 Task: Open a blank sheet, save the file as bpa.txt Add Heading 'Benefits of a positive attitude: 'Add the following points with tick bullets '•	Increased resilience_x000D_
•	Improved relationships_x000D_
•	Enhanced problem-solving skills_x000D_
' Highlight heading with color  Blue ,change the font size of heading and points to 26
Action: Mouse moved to (220, 176)
Screenshot: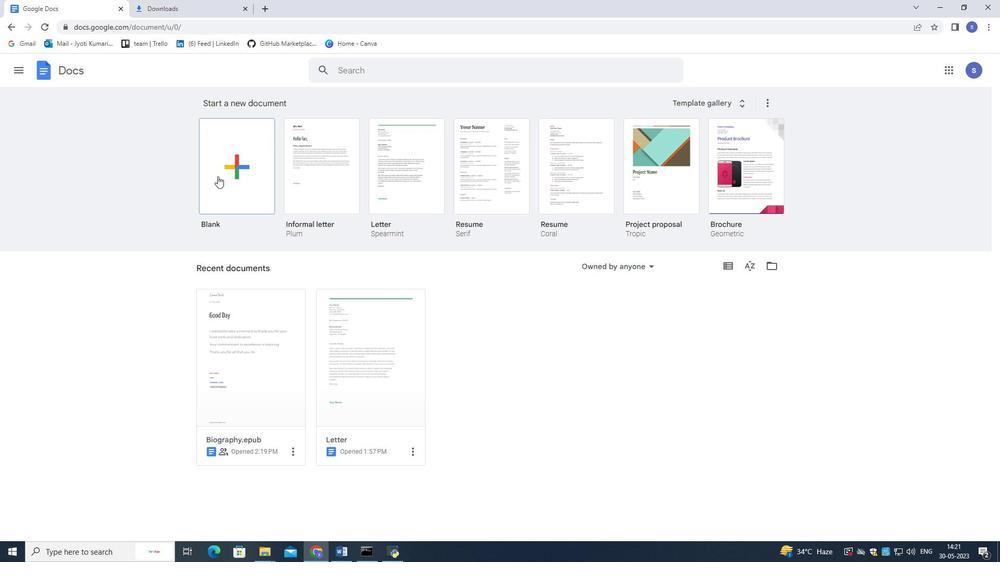 
Action: Mouse pressed left at (220, 176)
Screenshot: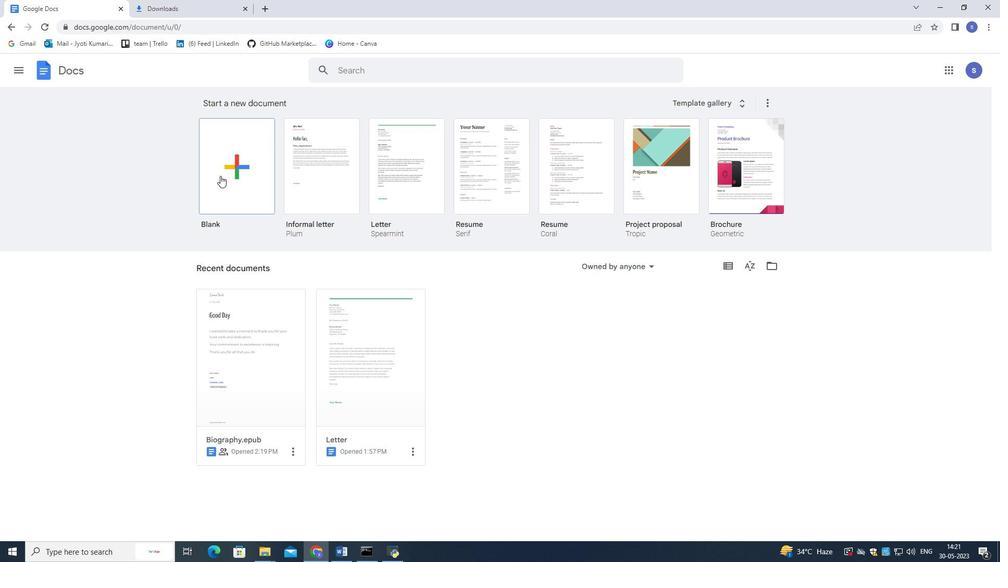 
Action: Mouse moved to (85, 64)
Screenshot: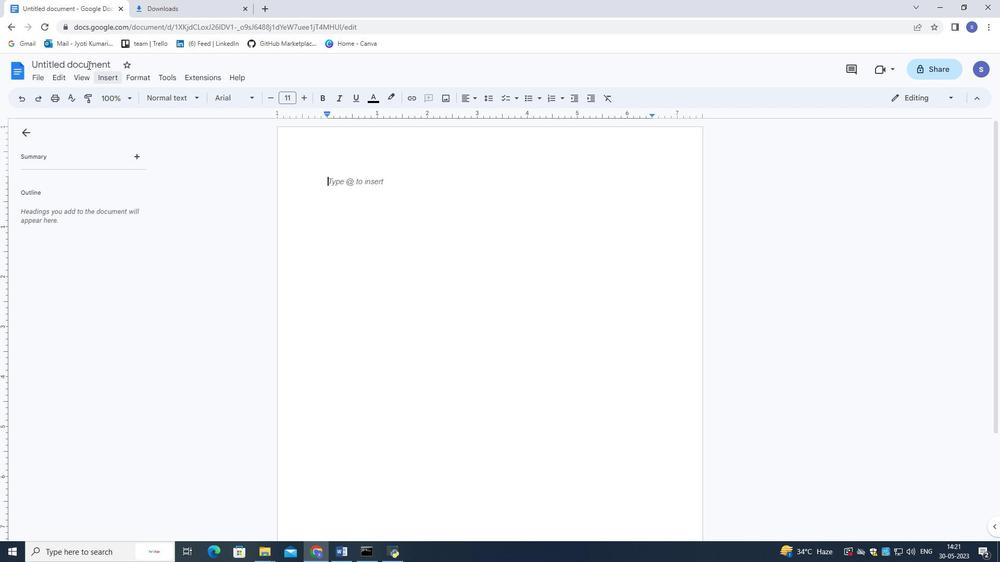 
Action: Mouse pressed left at (85, 64)
Screenshot: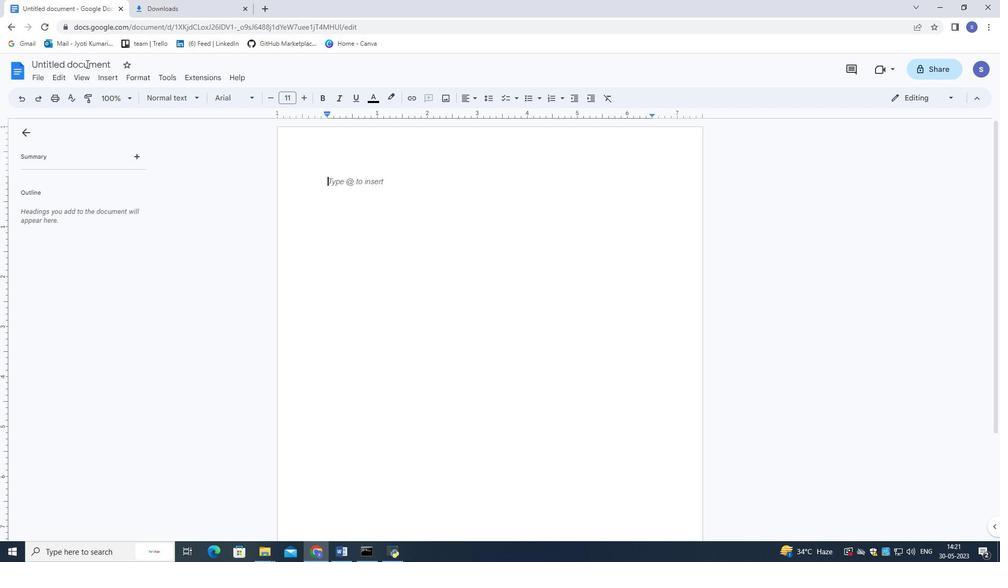 
Action: Mouse pressed left at (85, 64)
Screenshot: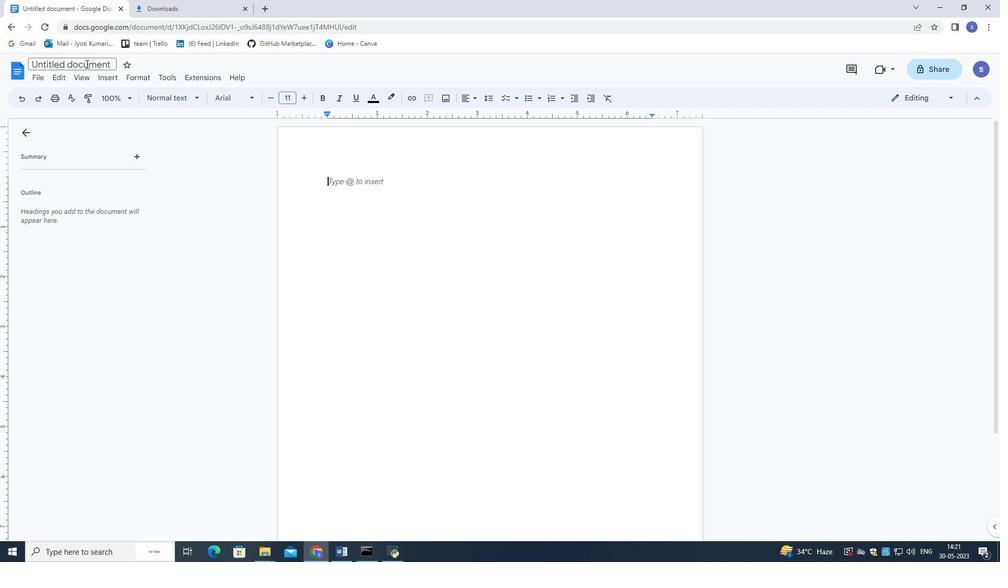 
Action: Key pressed <Key.shift><Key.shift>bpa.txt<Key.enter>
Screenshot: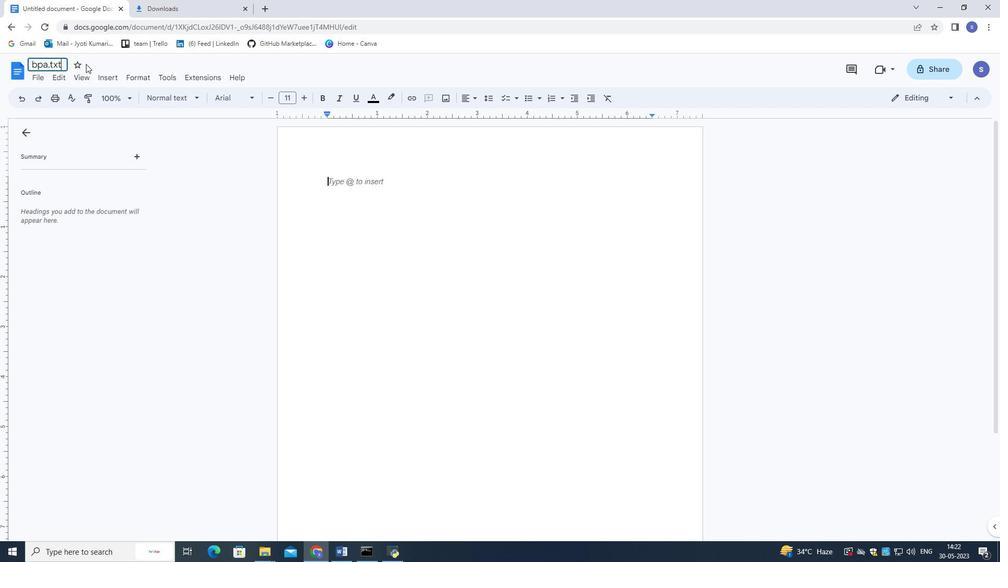 
Action: Mouse moved to (333, 182)
Screenshot: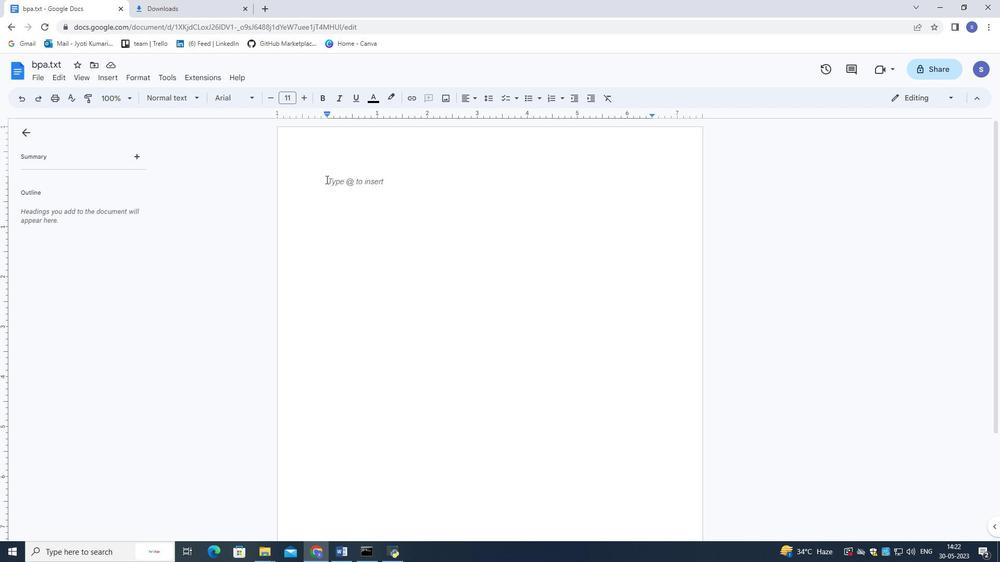 
Action: Key pressed <Key.shift>Benefits<Key.space>of<Key.space>a<Key.space>positive<Key.space>attitude
Screenshot: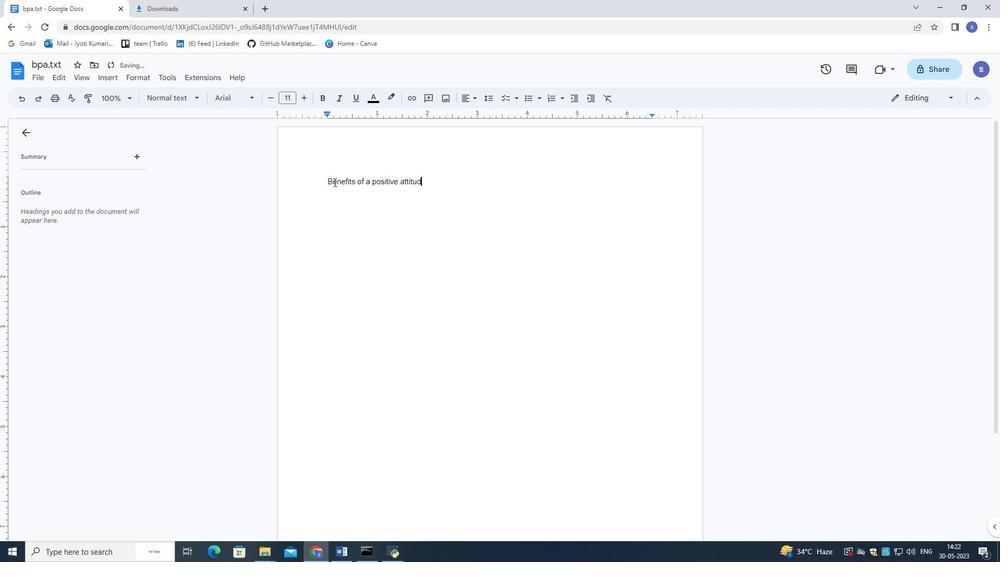 
Action: Mouse moved to (339, 185)
Screenshot: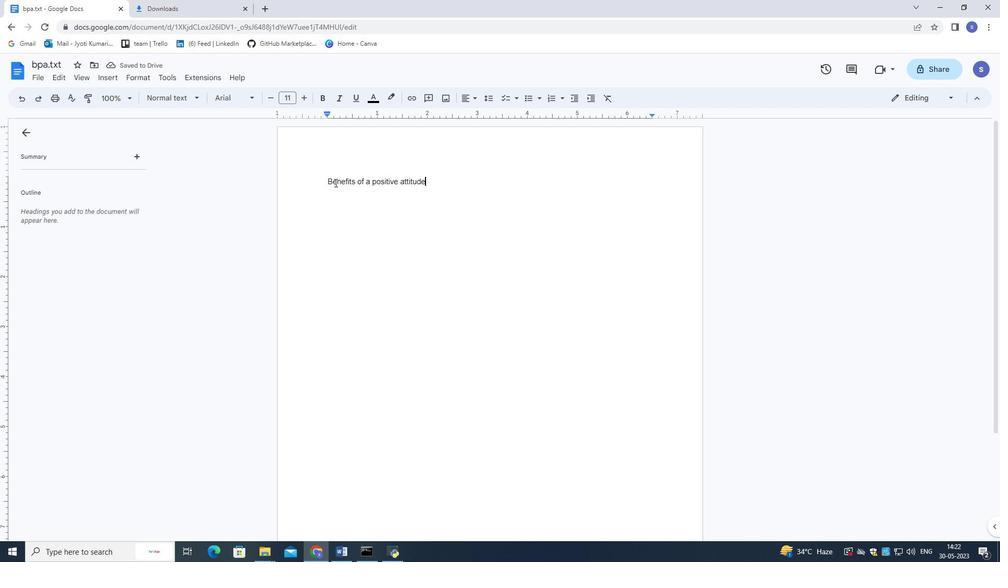 
Action: Key pressed <Key.enter><Key.enter>
Screenshot: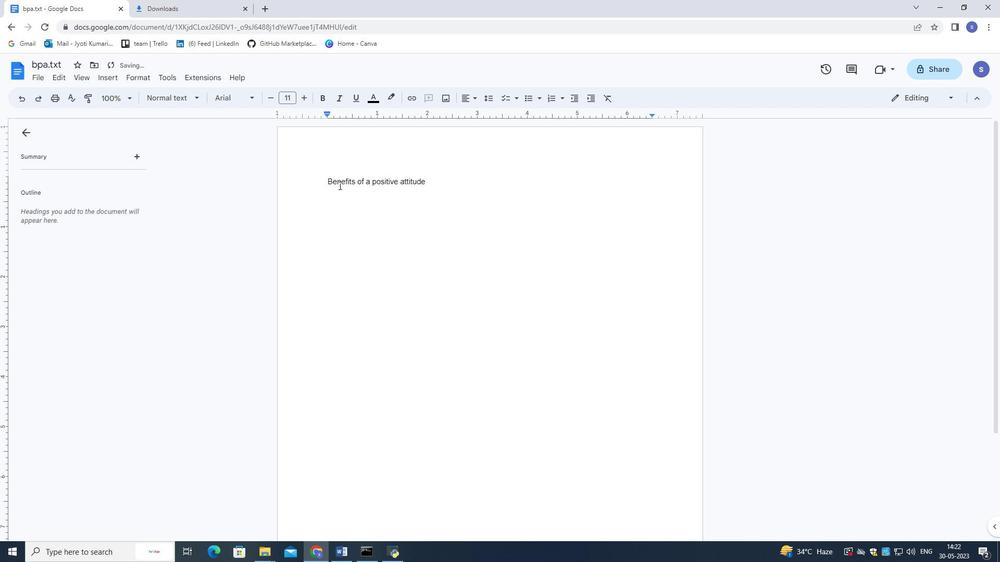 
Action: Mouse moved to (516, 100)
Screenshot: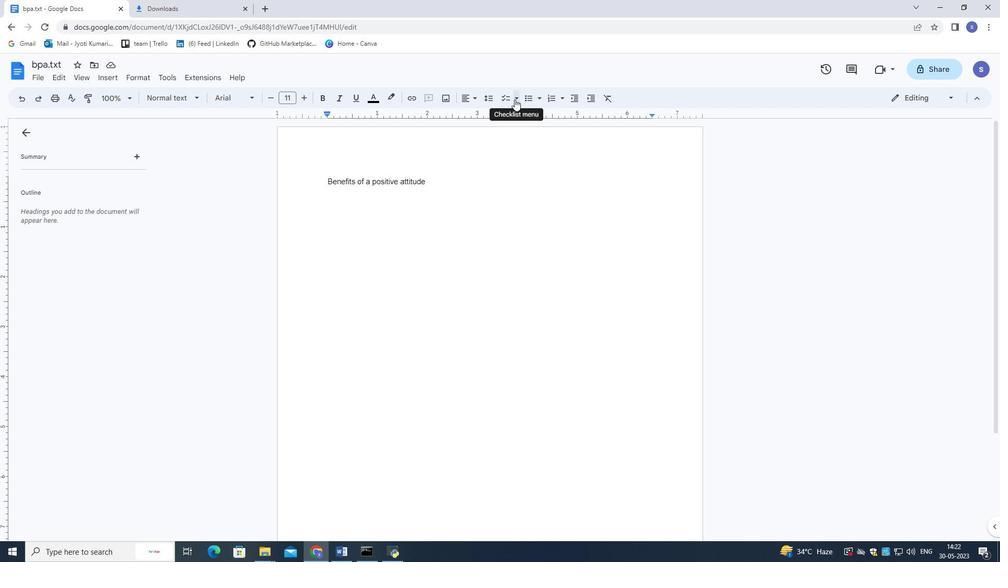 
Action: Mouse pressed left at (516, 100)
Screenshot: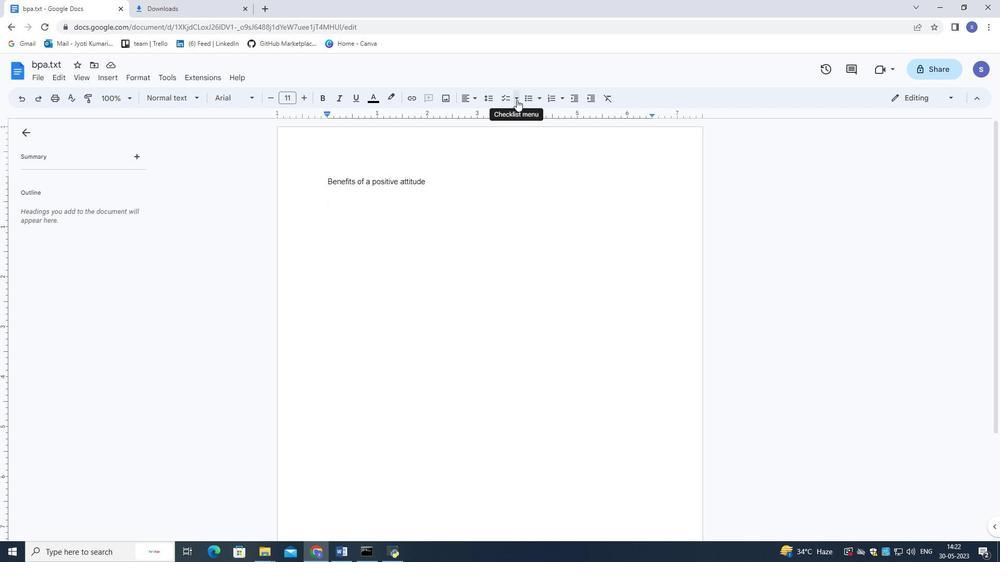 
Action: Mouse moved to (537, 100)
Screenshot: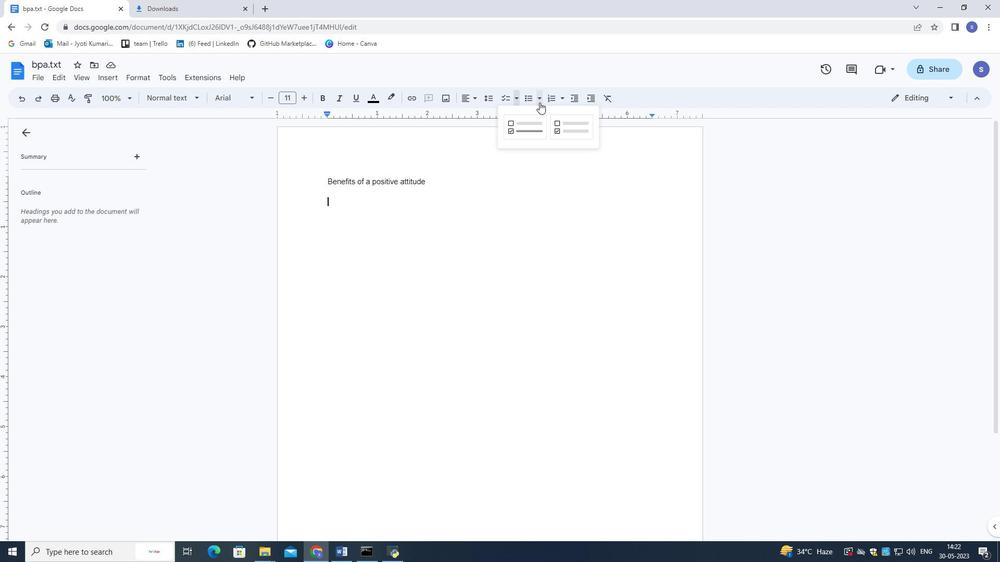 
Action: Mouse pressed left at (537, 100)
Screenshot: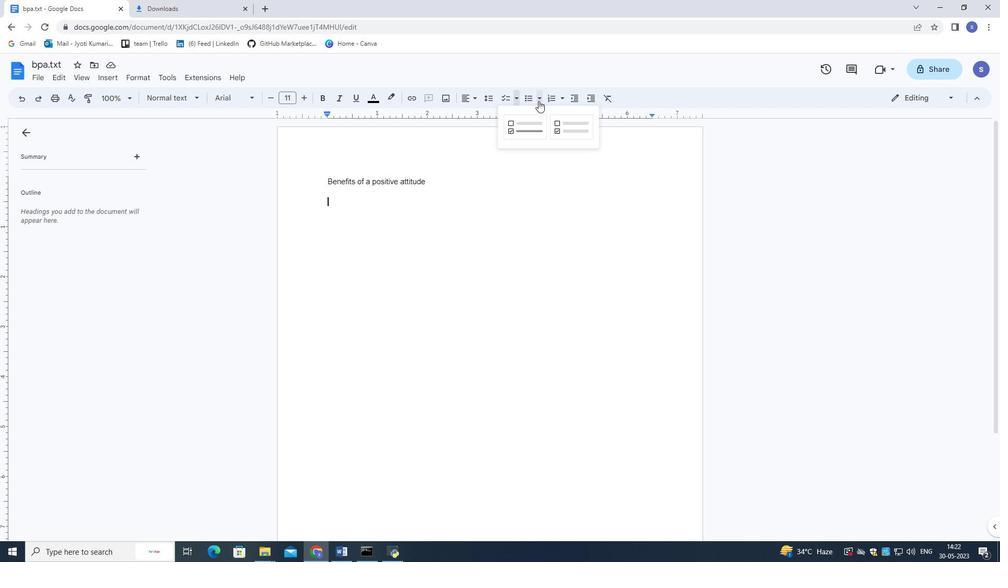 
Action: Mouse moved to (563, 98)
Screenshot: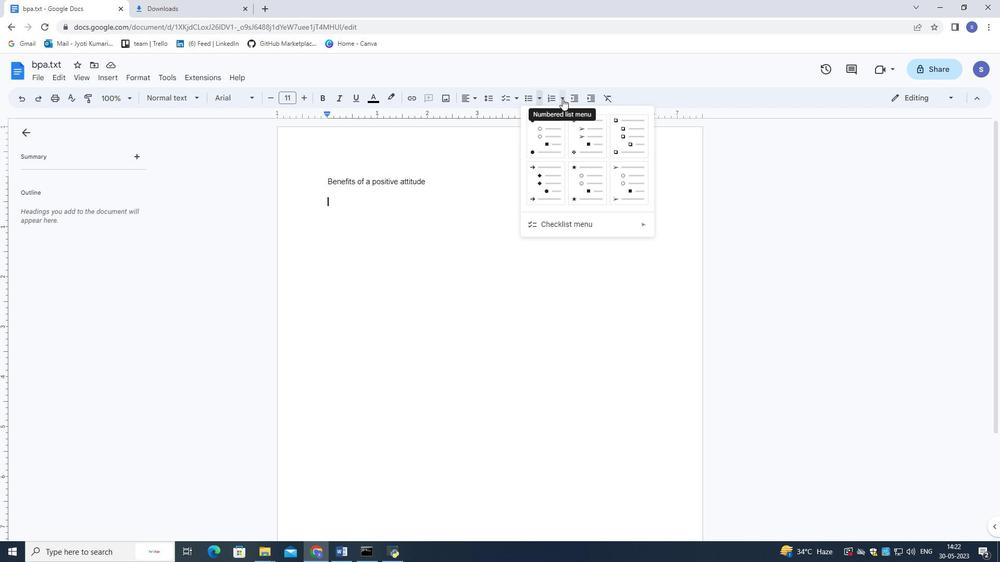 
Action: Mouse pressed left at (563, 98)
Screenshot: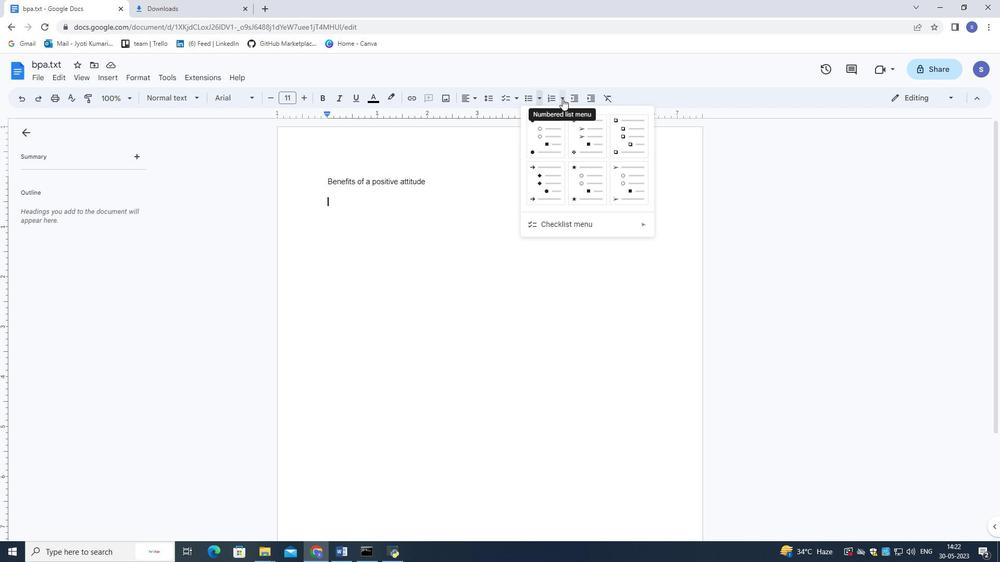 
Action: Mouse moved to (537, 95)
Screenshot: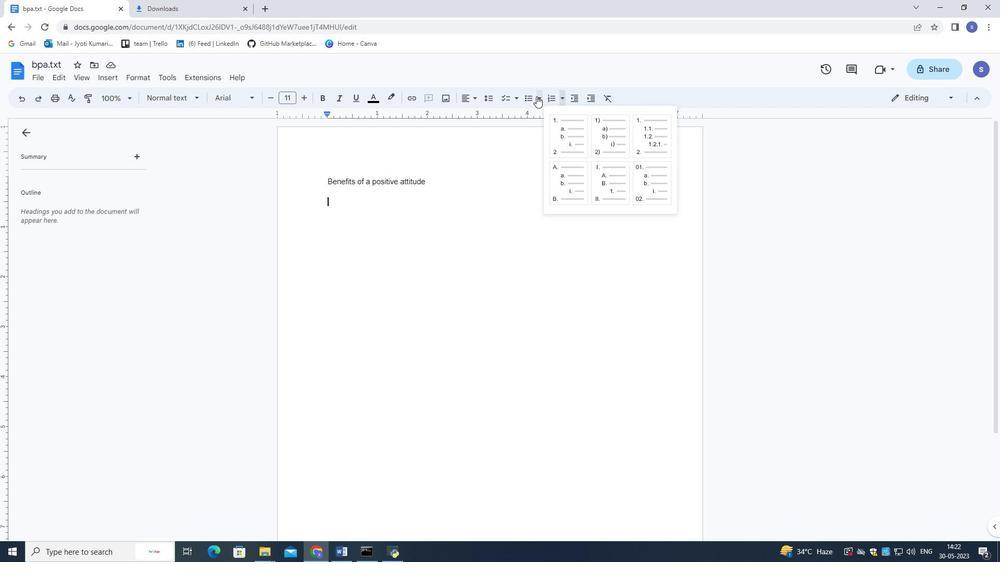 
Action: Mouse pressed left at (537, 95)
Screenshot: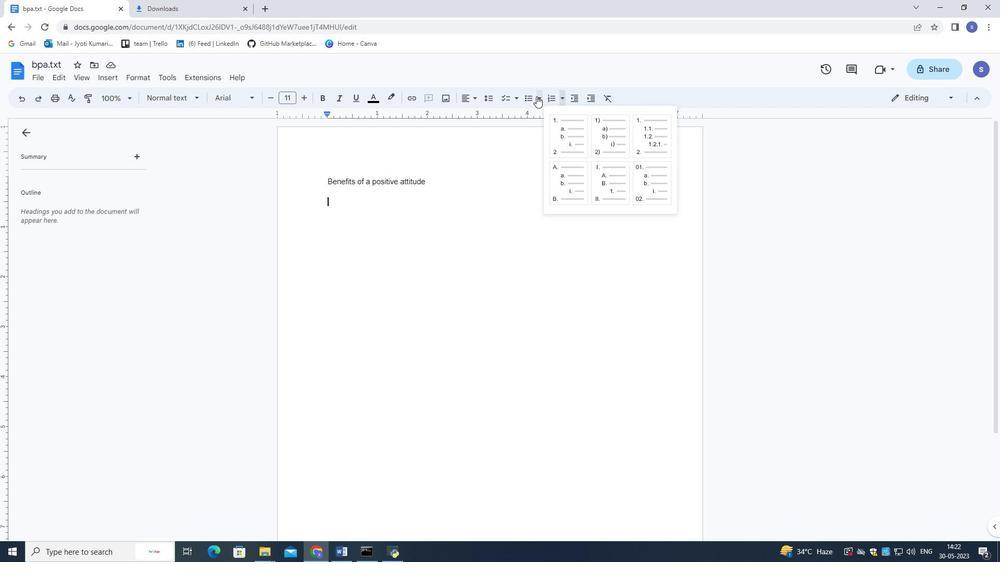 
Action: Mouse moved to (539, 147)
Screenshot: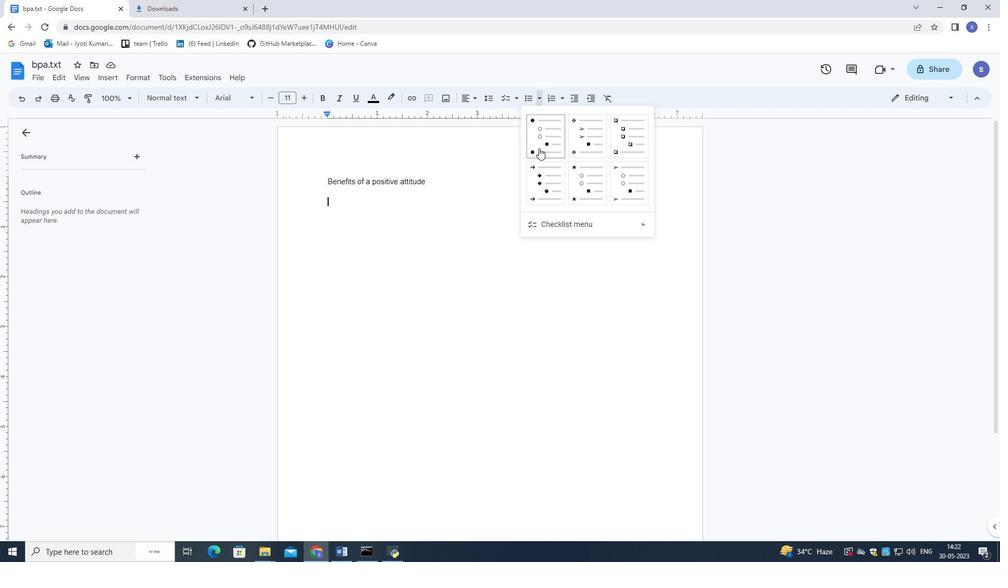 
Action: Mouse pressed left at (539, 147)
Screenshot: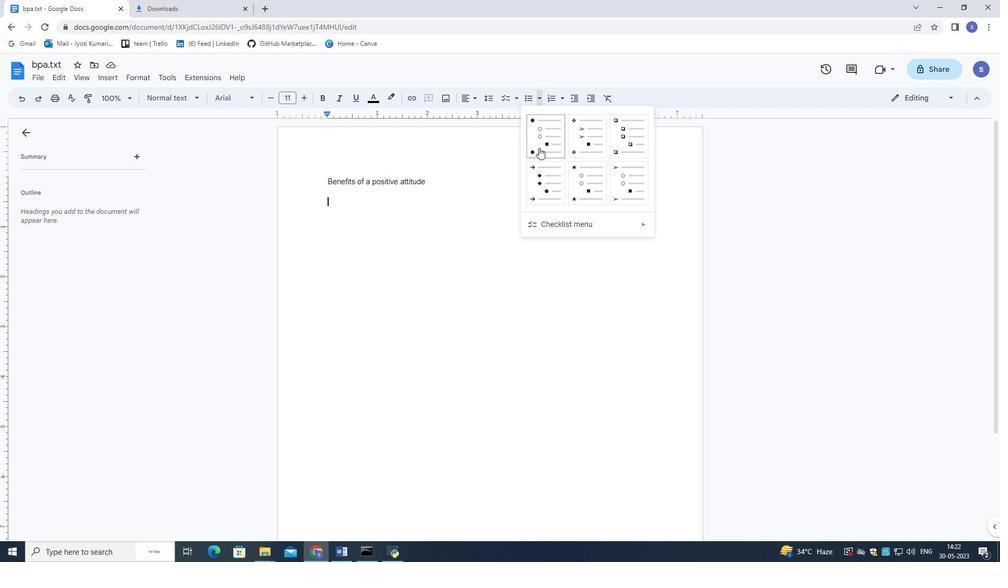
Action: Key pressed <Key.shift>Increased<Key.space><Key.shift>Resilience<Key.enter><Key.shift>Improved<Key.space>relationship<Key.enter><Key.shift>Enhanced<Key.space><Key.shift>problem-sl<Key.backspace>olving<Key.space>skills<Key.enter><Key.shift>h<Key.backspace><Key.backspace><Key.backspace>
Screenshot: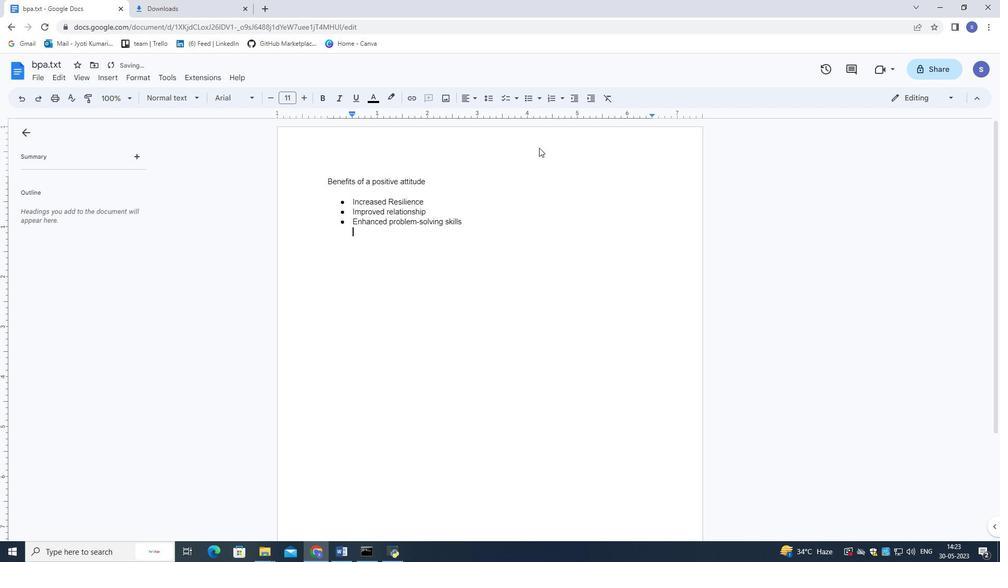 
Action: Mouse moved to (445, 173)
Screenshot: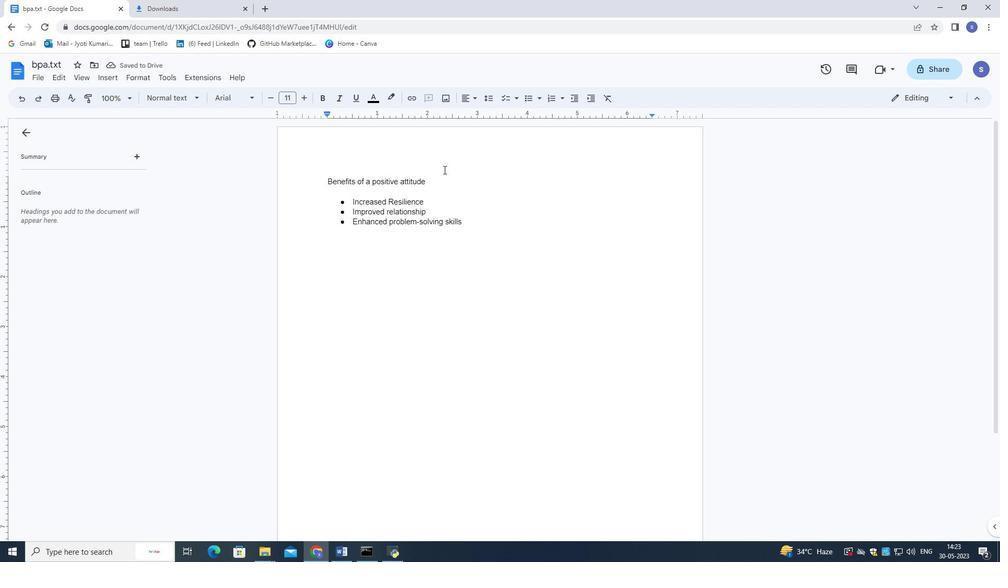 
Action: Mouse pressed left at (445, 173)
Screenshot: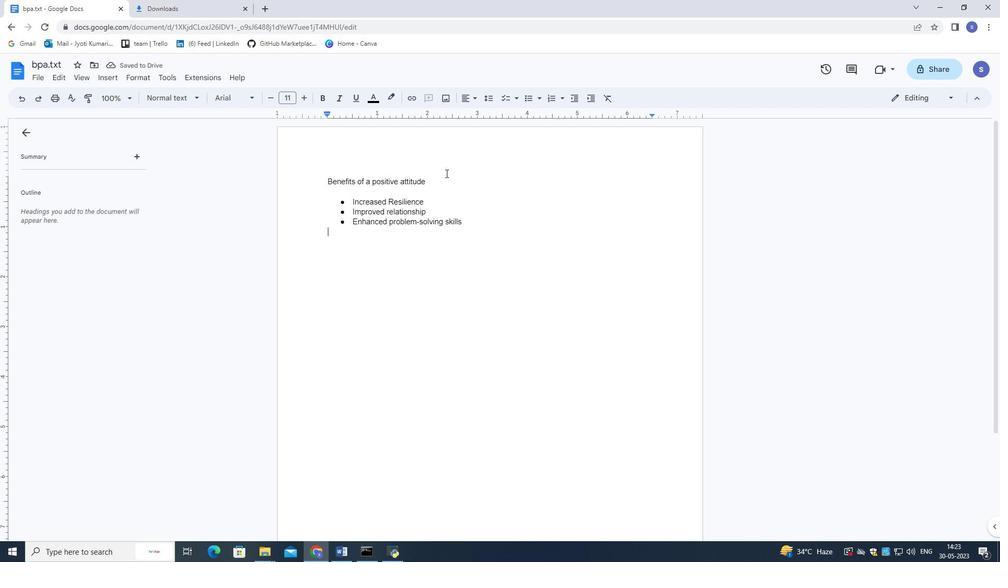 
Action: Mouse moved to (389, 96)
Screenshot: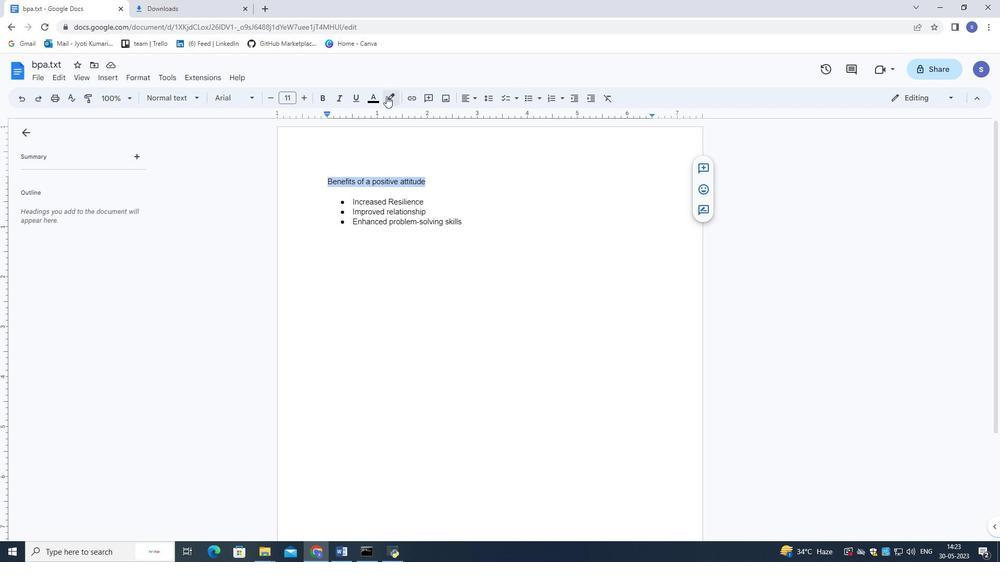 
Action: Mouse pressed left at (389, 96)
Screenshot: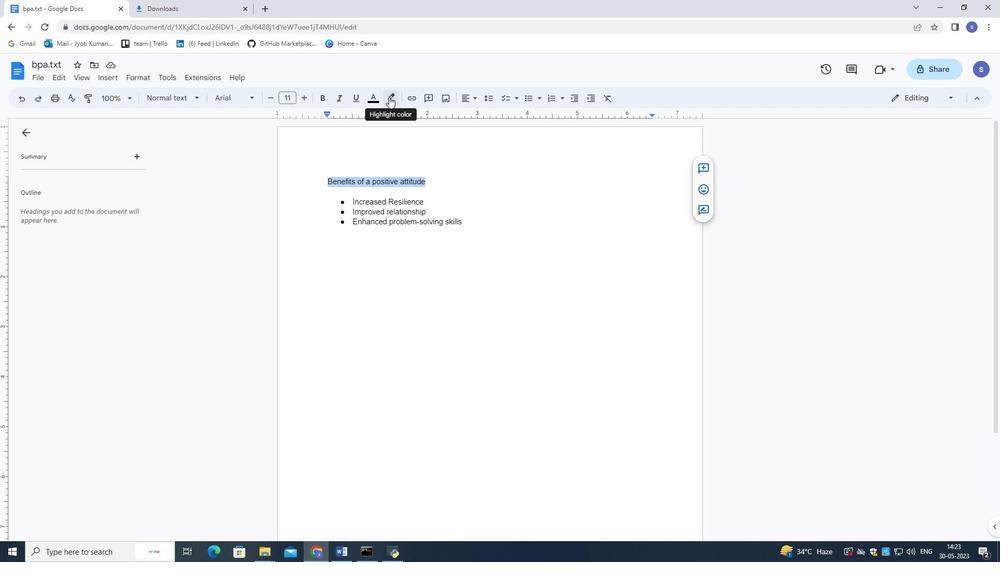 
Action: Mouse moved to (472, 145)
Screenshot: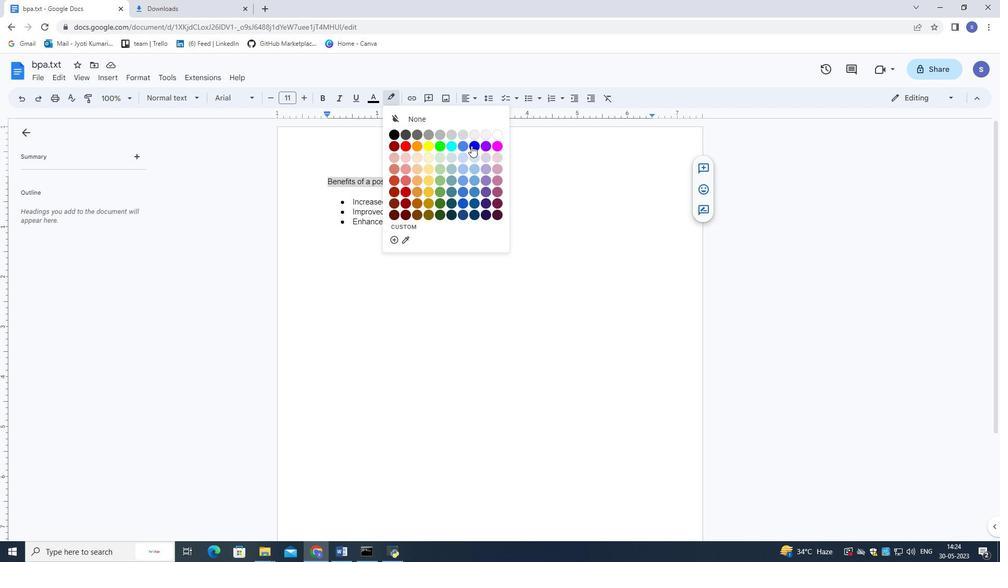 
Action: Mouse pressed left at (472, 145)
Screenshot: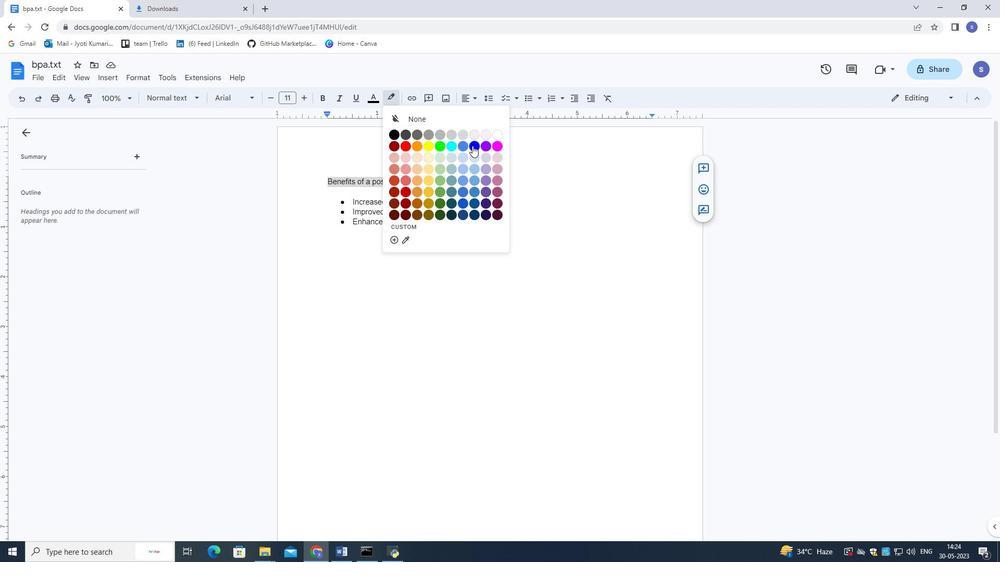 
Action: Mouse moved to (372, 96)
Screenshot: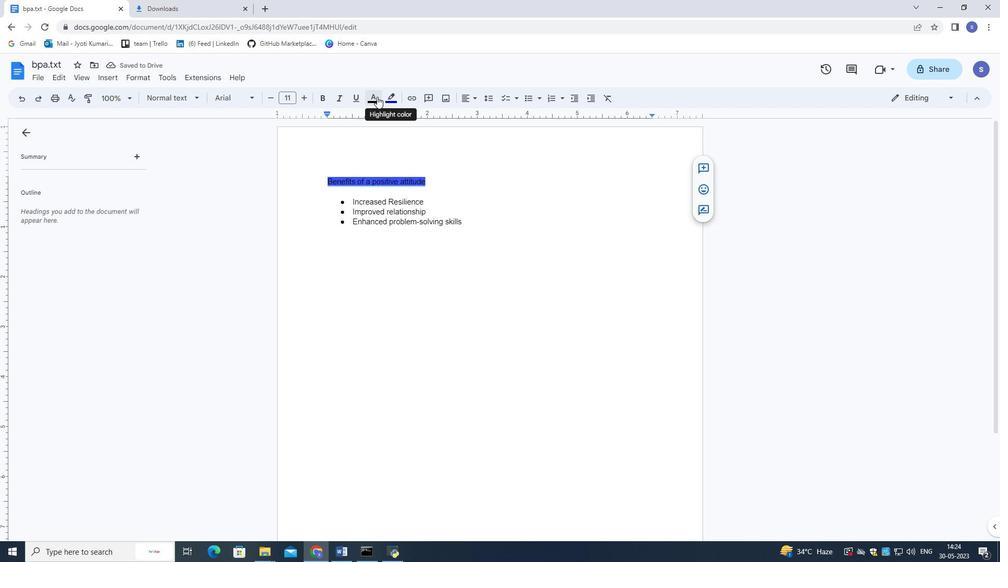 
Action: Mouse pressed left at (372, 96)
Screenshot: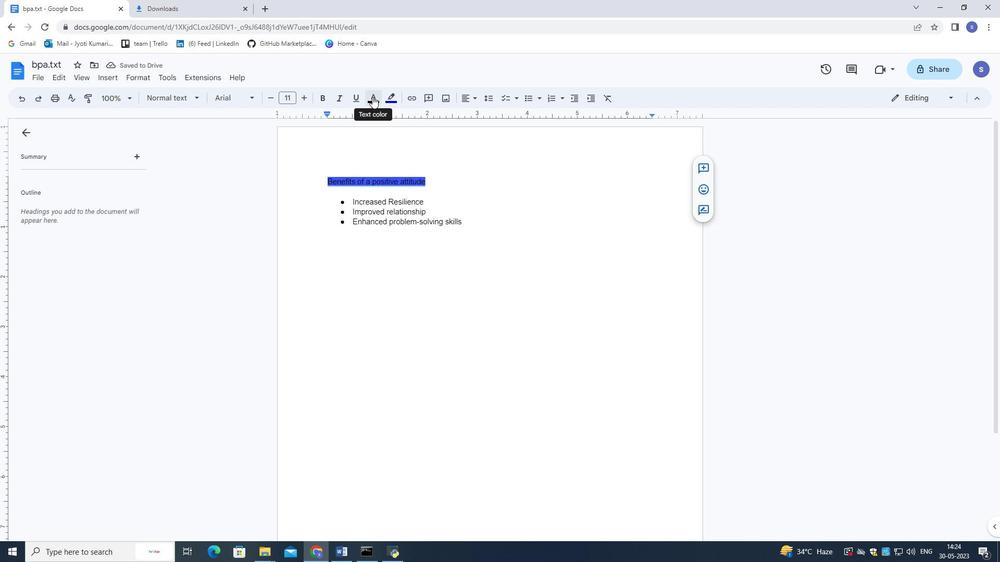 
Action: Mouse moved to (479, 118)
Screenshot: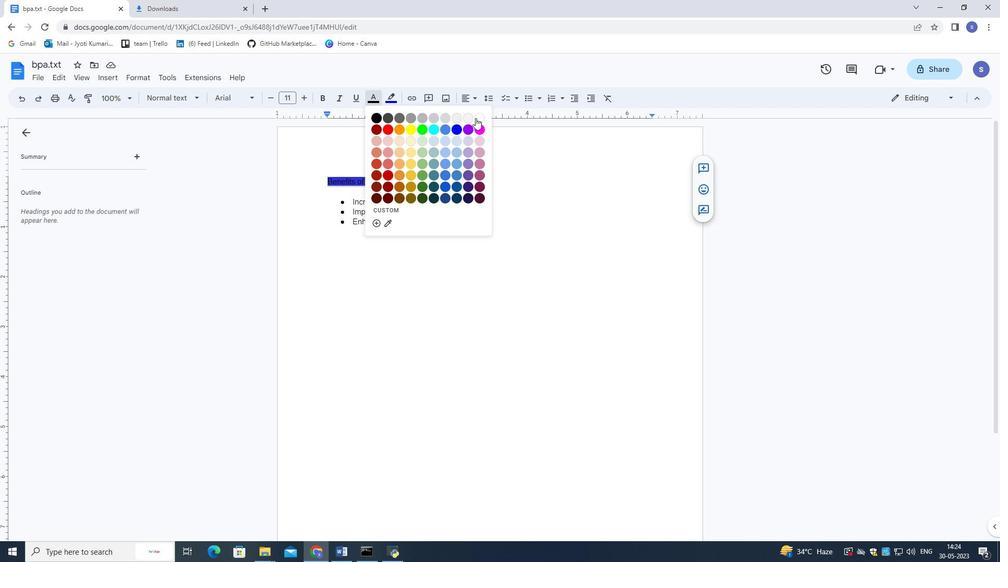 
Action: Mouse pressed left at (479, 118)
Screenshot: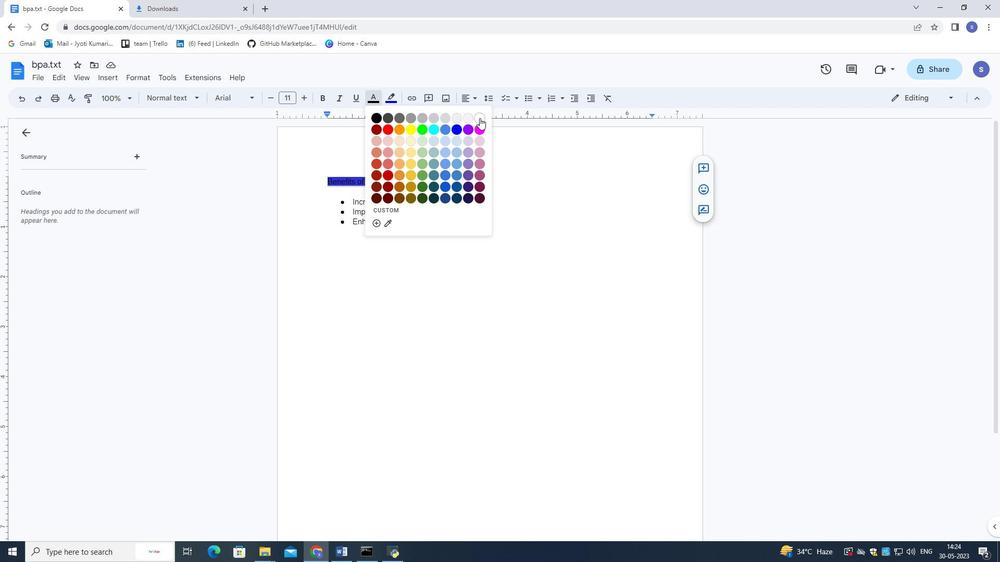 
Action: Mouse moved to (438, 176)
Screenshot: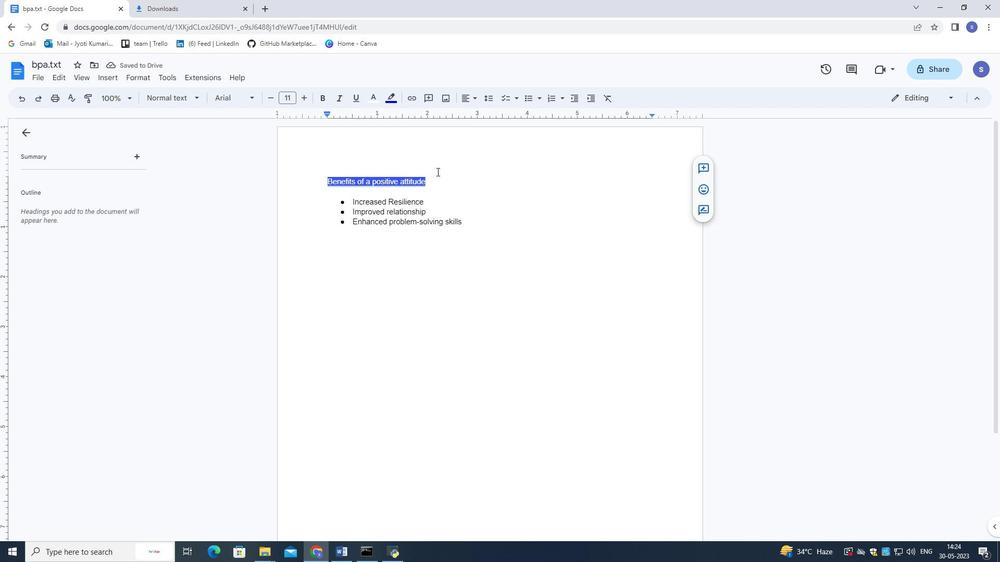 
Action: Mouse pressed left at (438, 176)
Screenshot: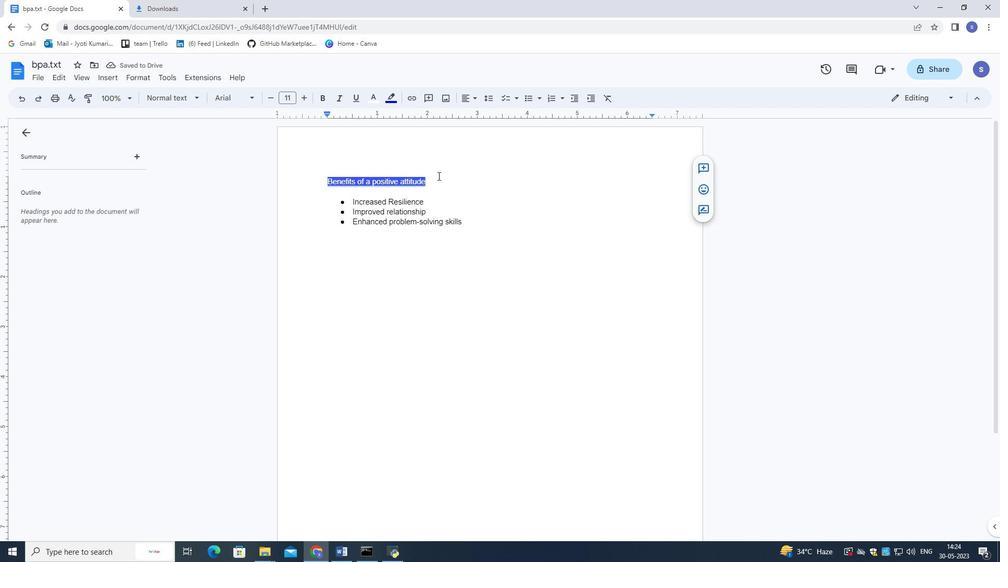 
Action: Mouse moved to (446, 180)
Screenshot: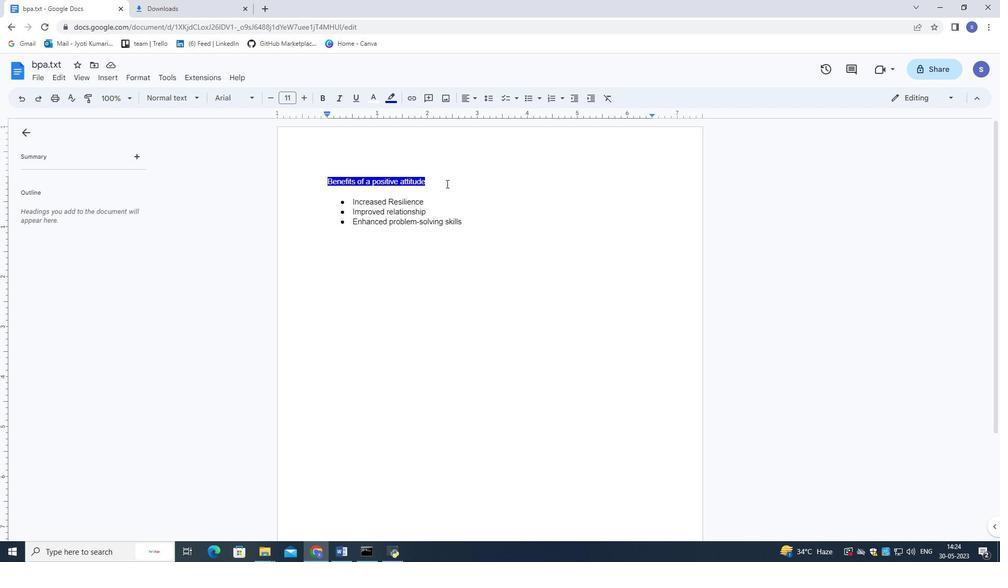 
Action: Mouse pressed left at (446, 180)
Screenshot: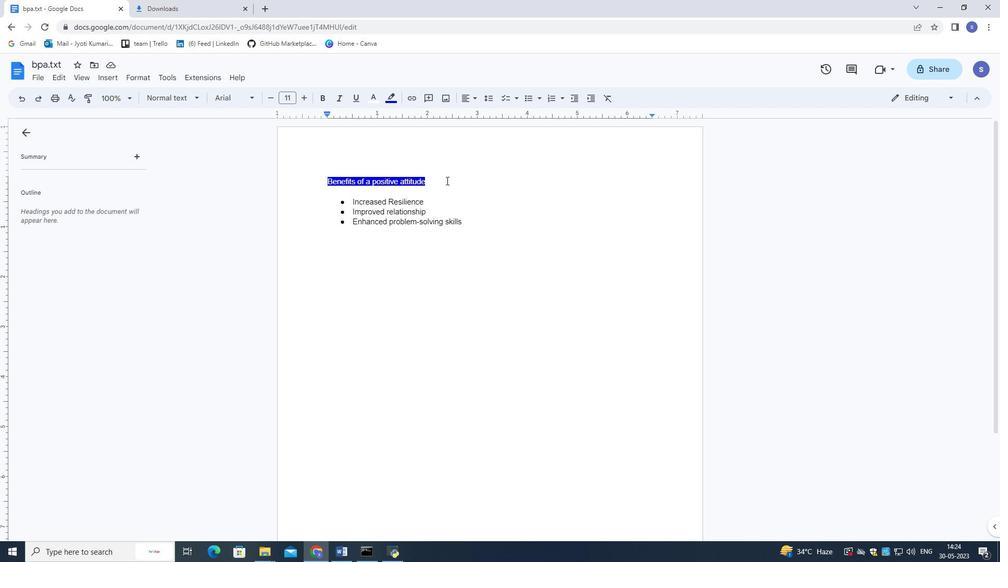 
Action: Mouse moved to (306, 95)
Screenshot: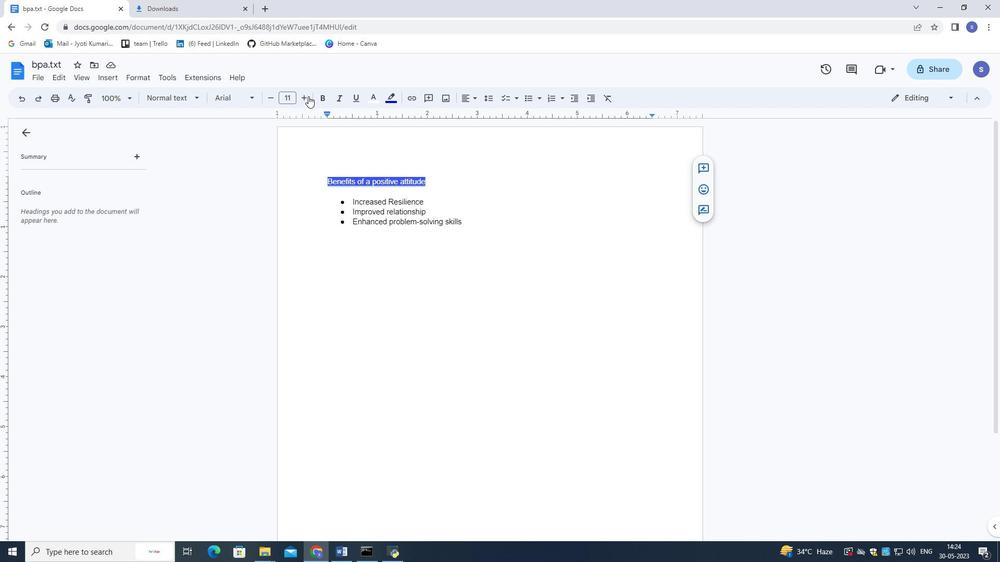 
Action: Mouse pressed left at (306, 95)
Screenshot: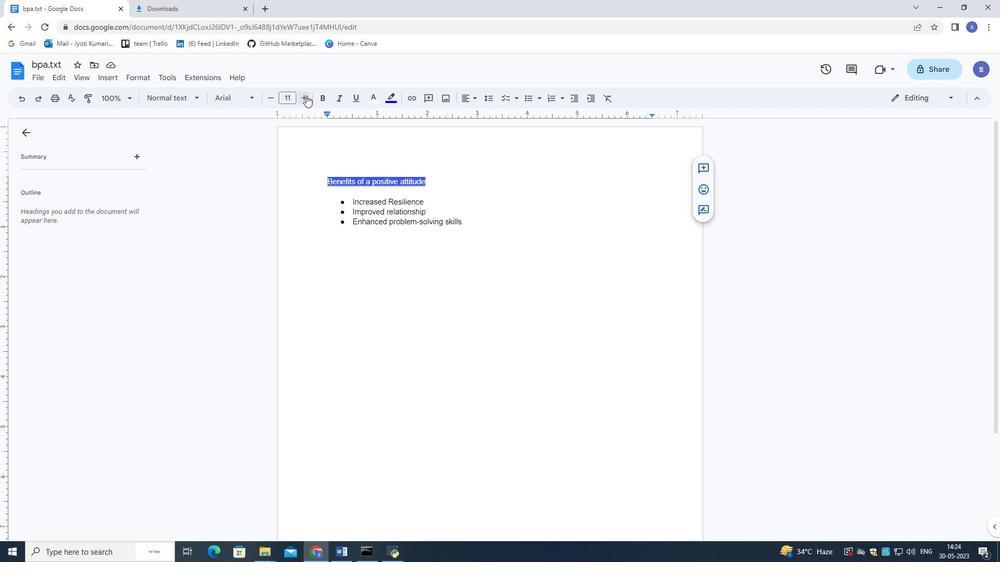 
Action: Mouse pressed left at (306, 95)
Screenshot: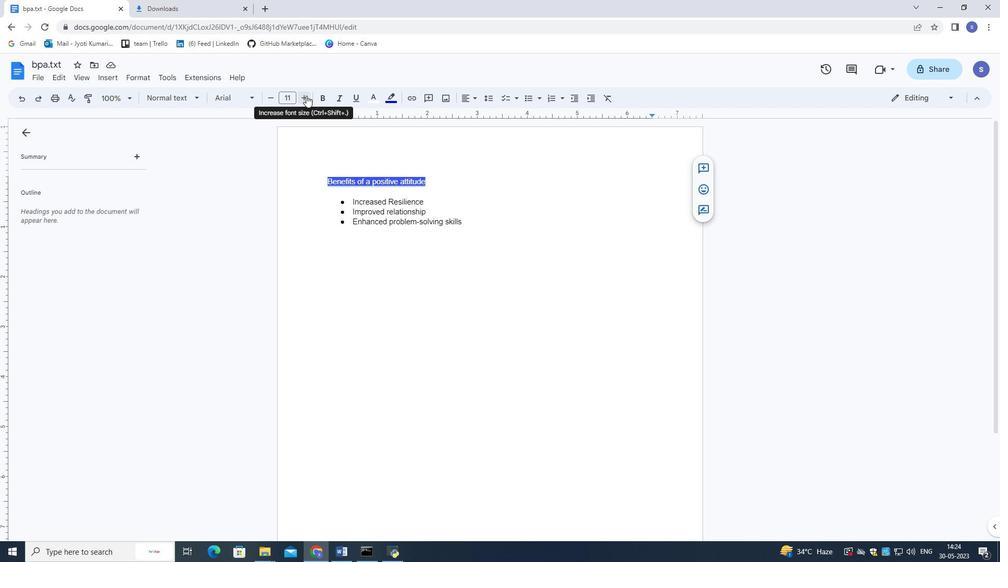 
Action: Mouse pressed left at (306, 95)
Screenshot: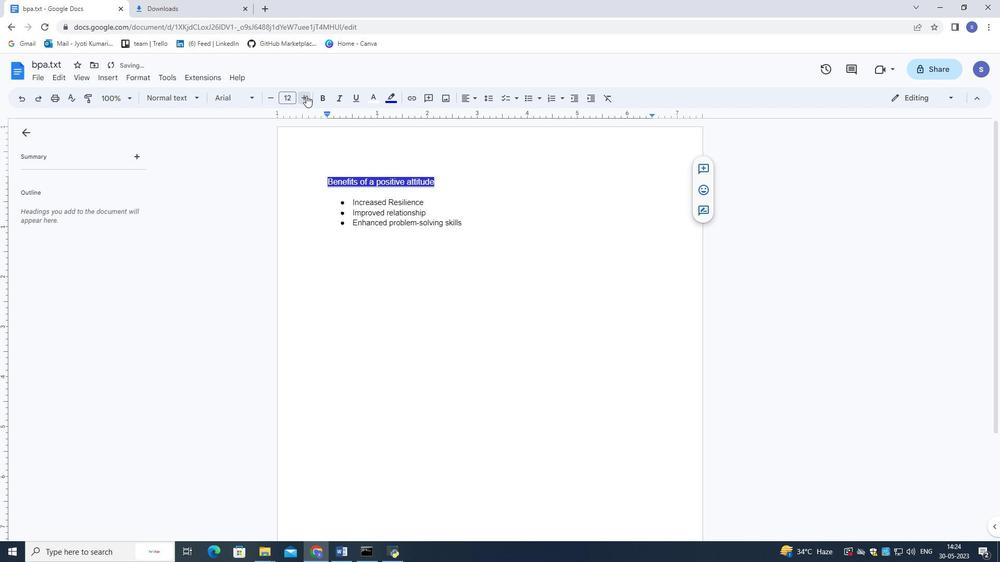
Action: Mouse pressed left at (306, 95)
Screenshot: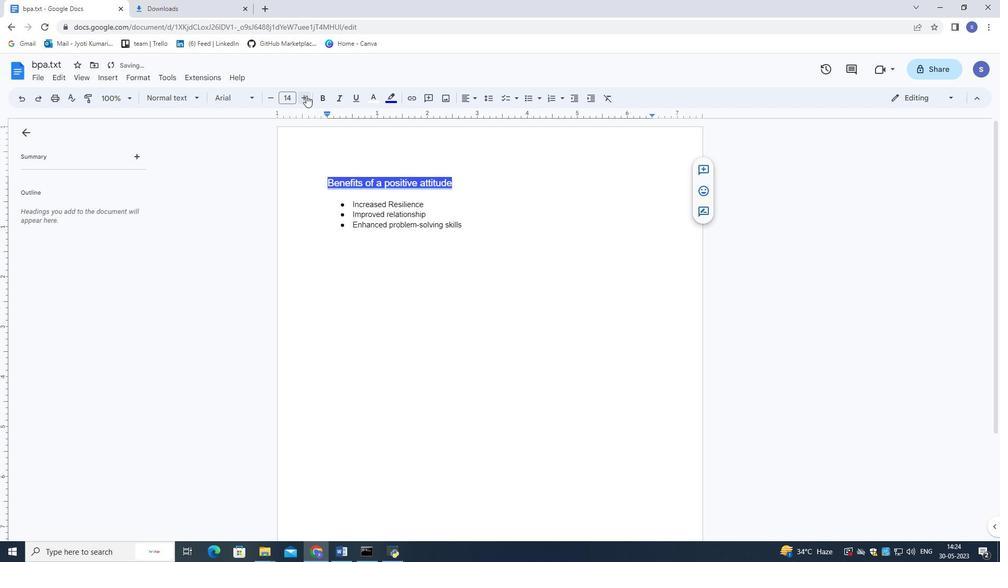 
Action: Mouse pressed left at (306, 95)
Screenshot: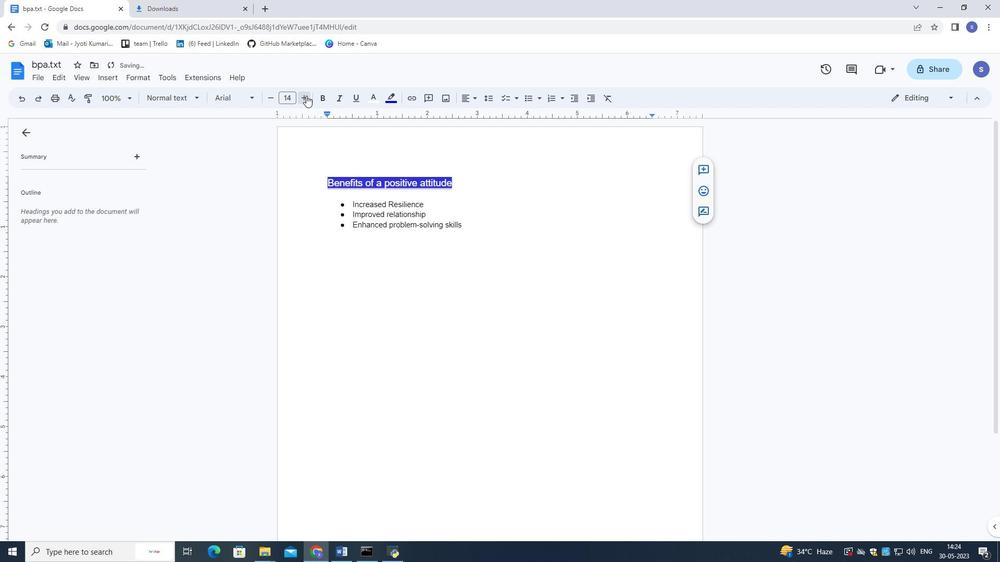 
Action: Mouse pressed left at (306, 95)
Screenshot: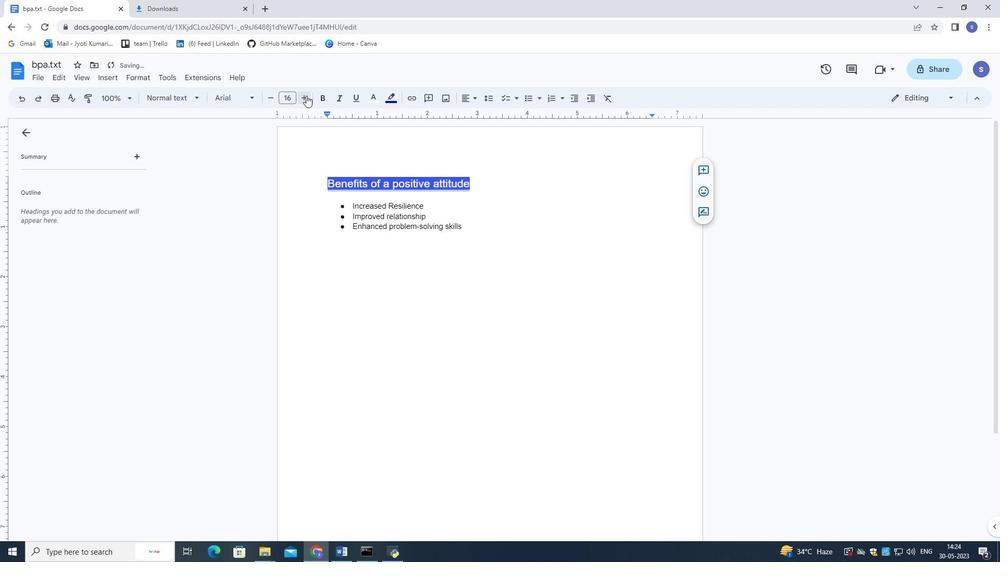 
Action: Mouse pressed left at (306, 95)
Screenshot: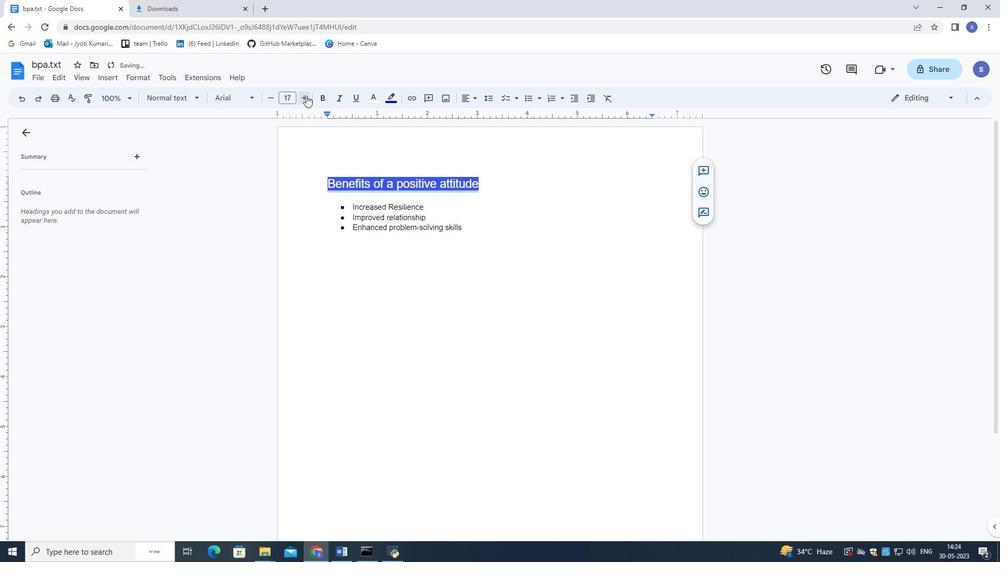 
Action: Mouse pressed left at (306, 95)
Screenshot: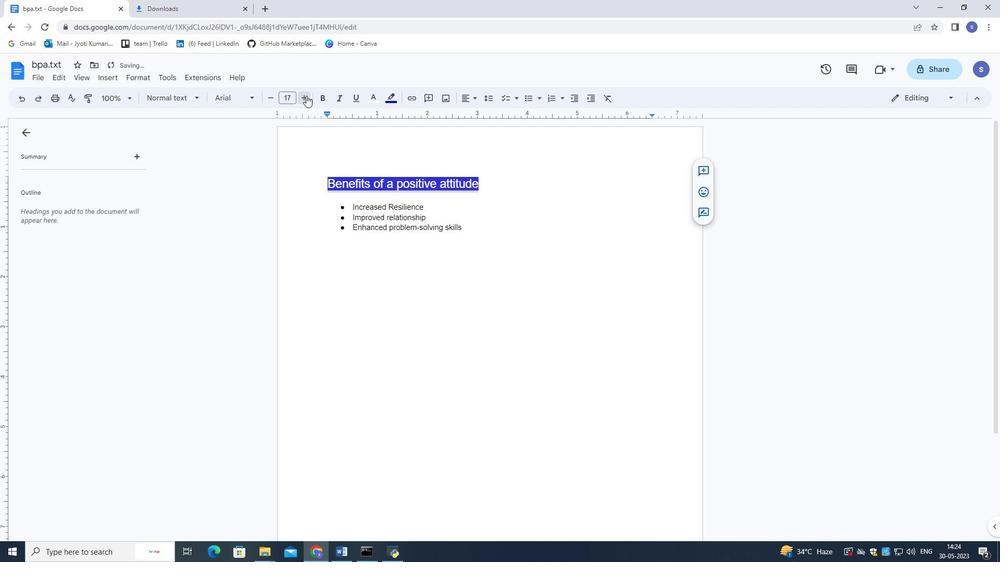 
Action: Mouse pressed left at (306, 95)
Screenshot: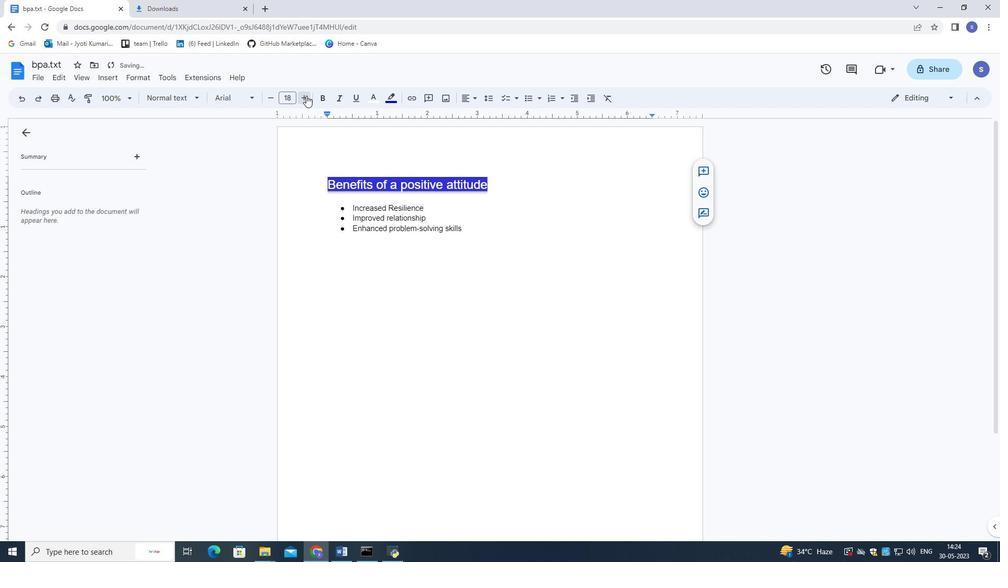 
Action: Mouse pressed left at (306, 95)
Screenshot: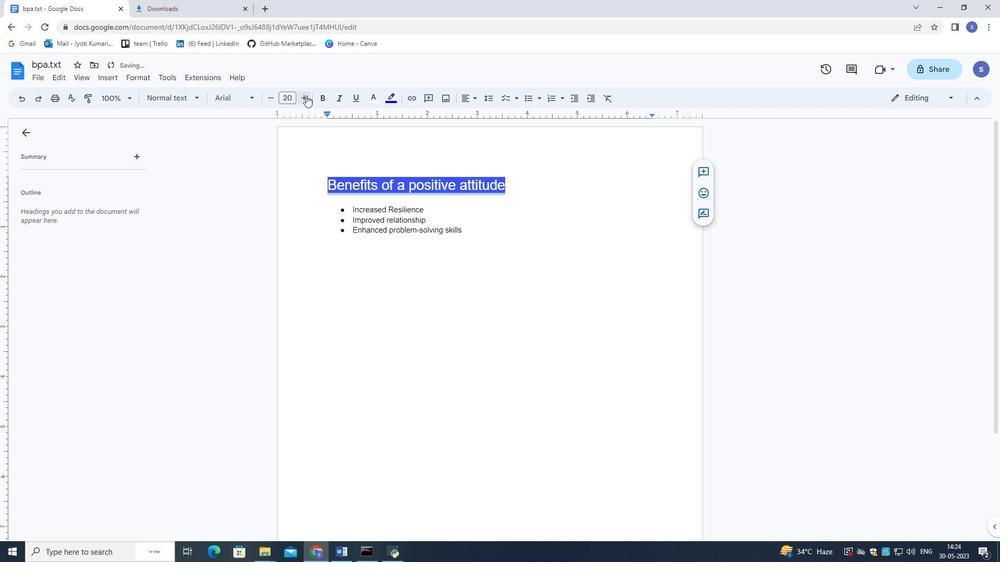 
Action: Mouse pressed left at (306, 95)
Screenshot: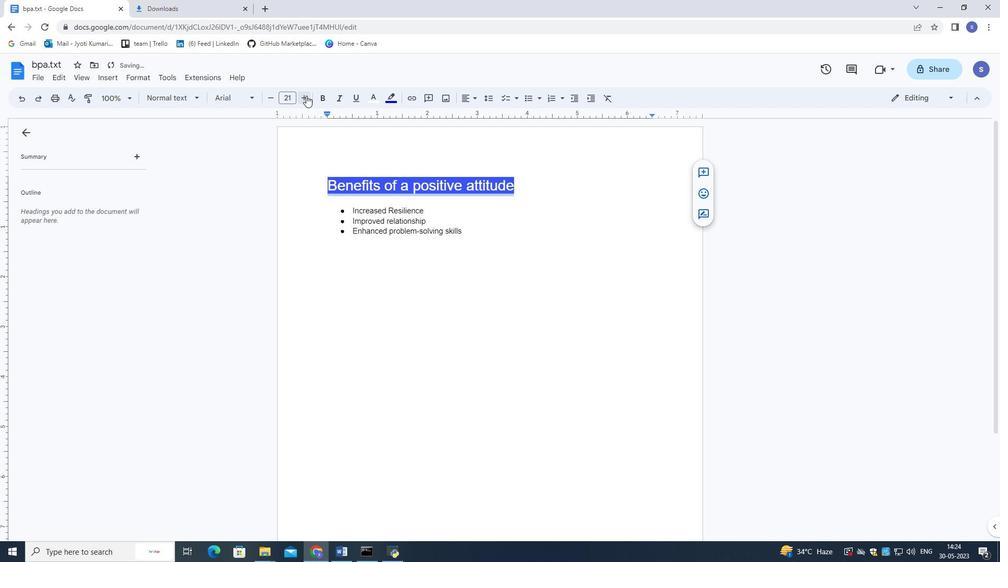 
Action: Mouse pressed left at (306, 95)
Screenshot: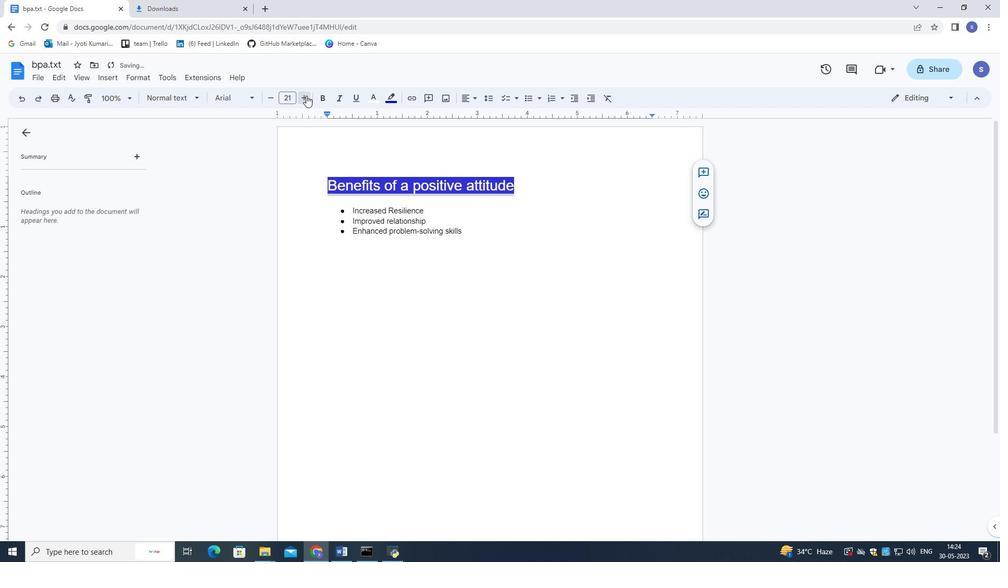 
Action: Mouse pressed left at (306, 95)
Screenshot: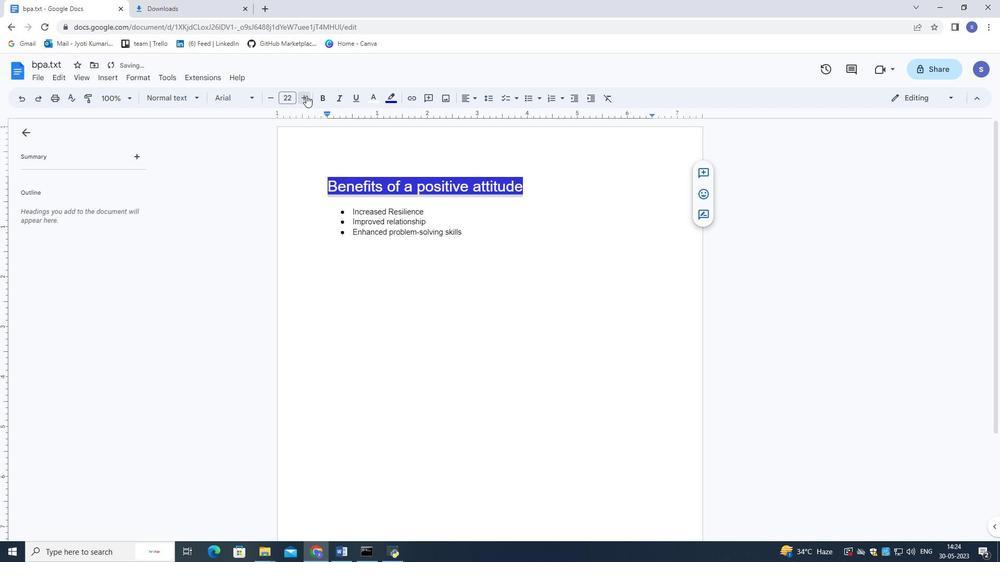 
Action: Mouse pressed left at (306, 95)
Screenshot: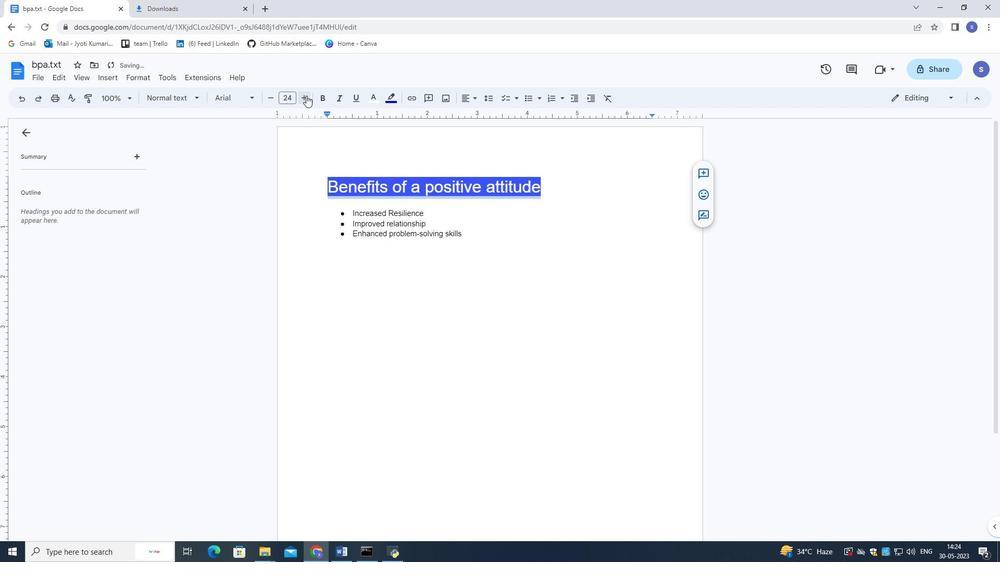 
Action: Mouse pressed left at (306, 95)
Screenshot: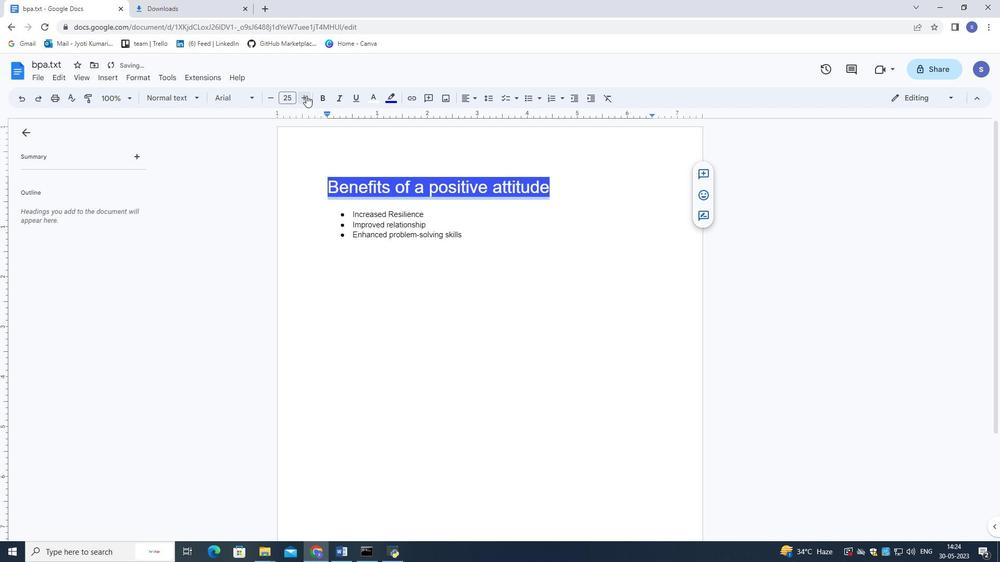 
Action: Mouse moved to (304, 140)
Screenshot: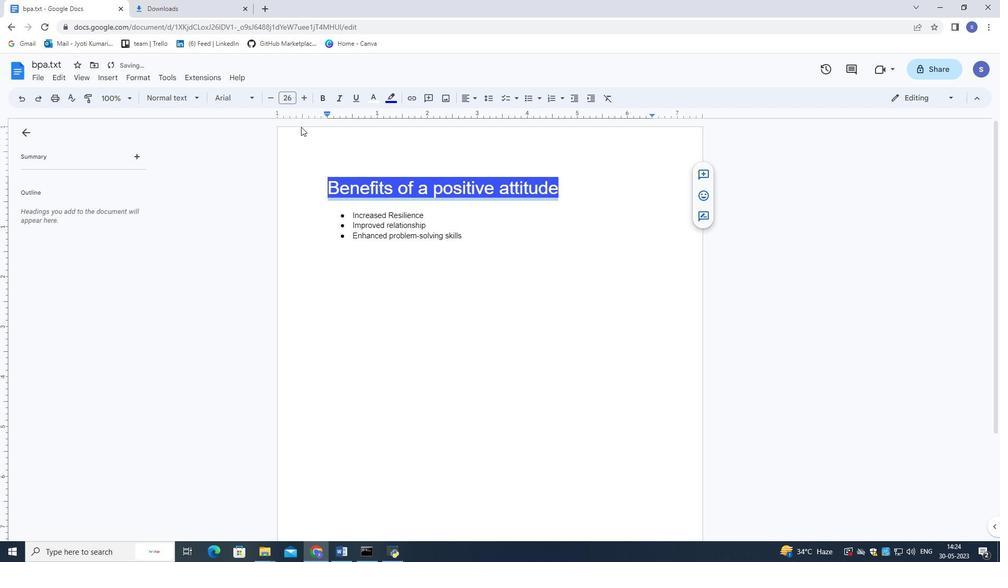 
Action: Mouse pressed left at (304, 140)
Screenshot: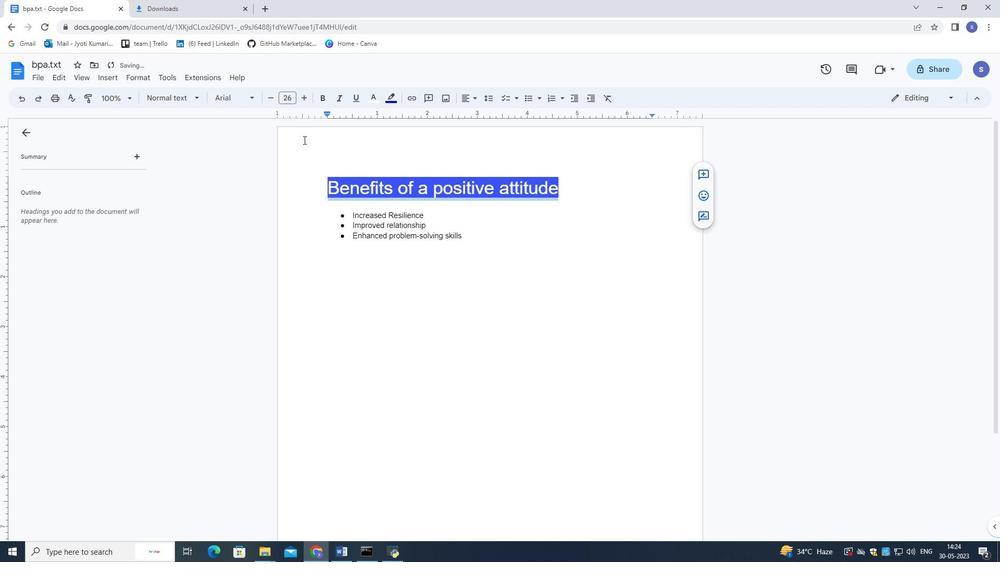 
Action: Mouse moved to (613, 299)
Screenshot: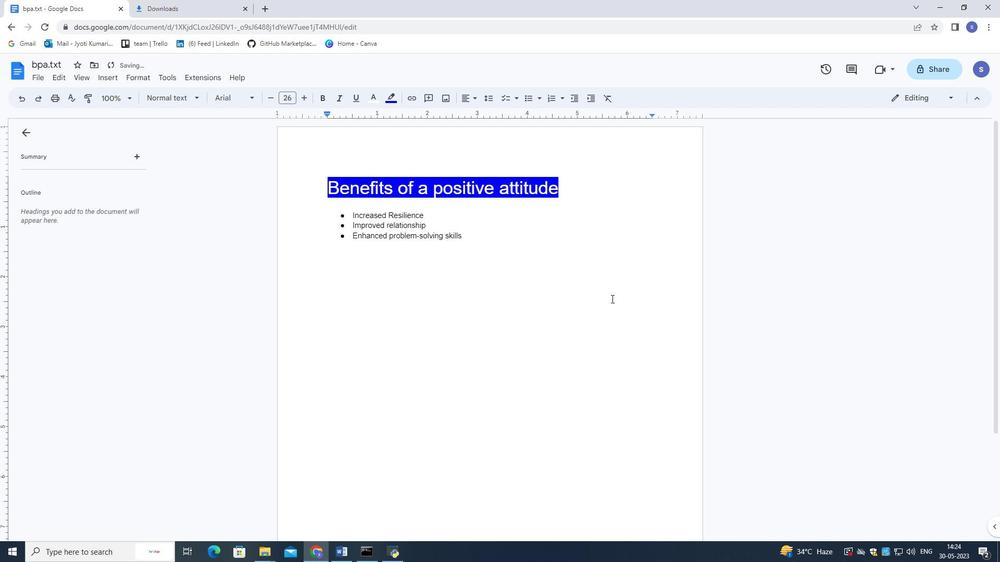 
Action: Mouse pressed left at (613, 299)
Screenshot: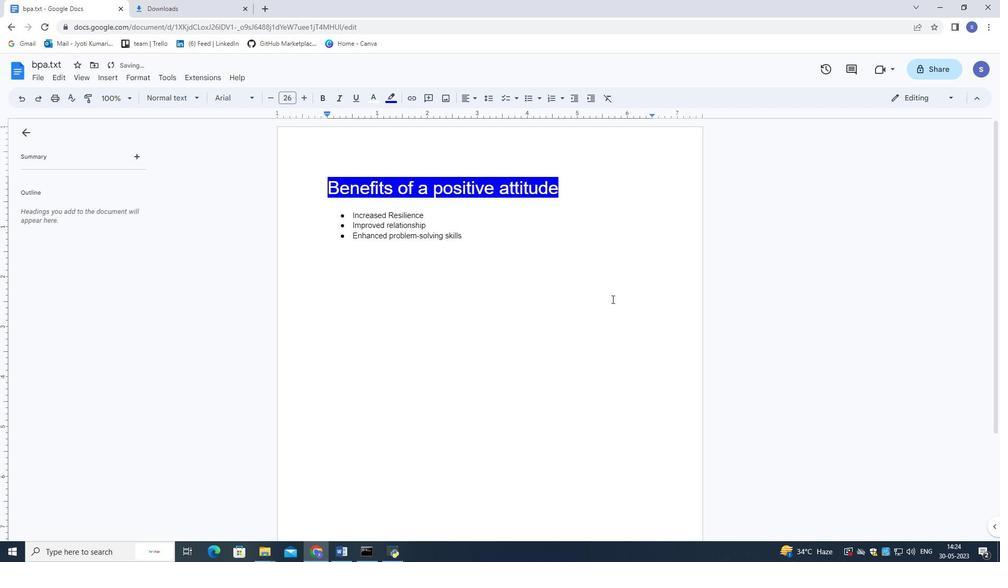 
Action: Mouse moved to (493, 276)
Screenshot: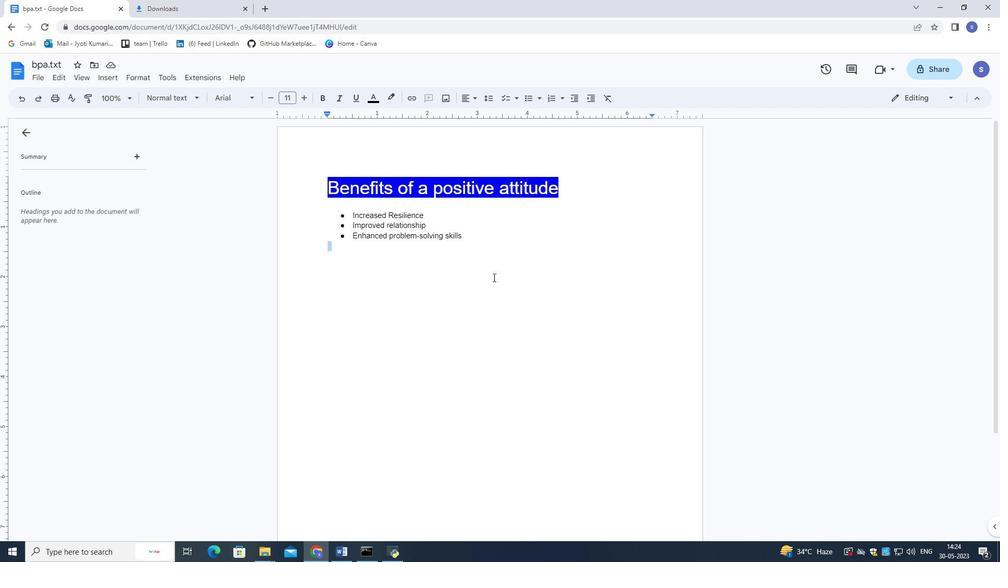 
